 Task: Edit the theme color of the profile "Smith" using color picker.
Action: Mouse moved to (1268, 34)
Screenshot: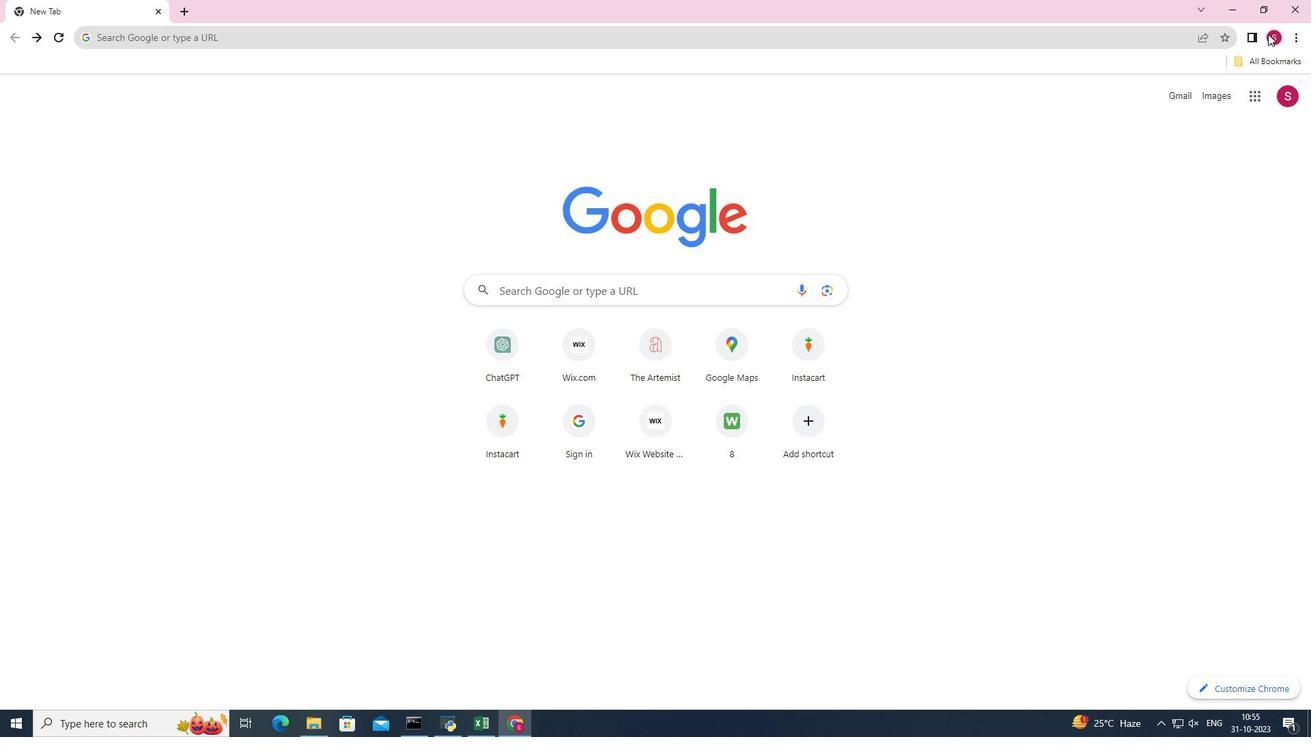 
Action: Mouse pressed left at (1268, 34)
Screenshot: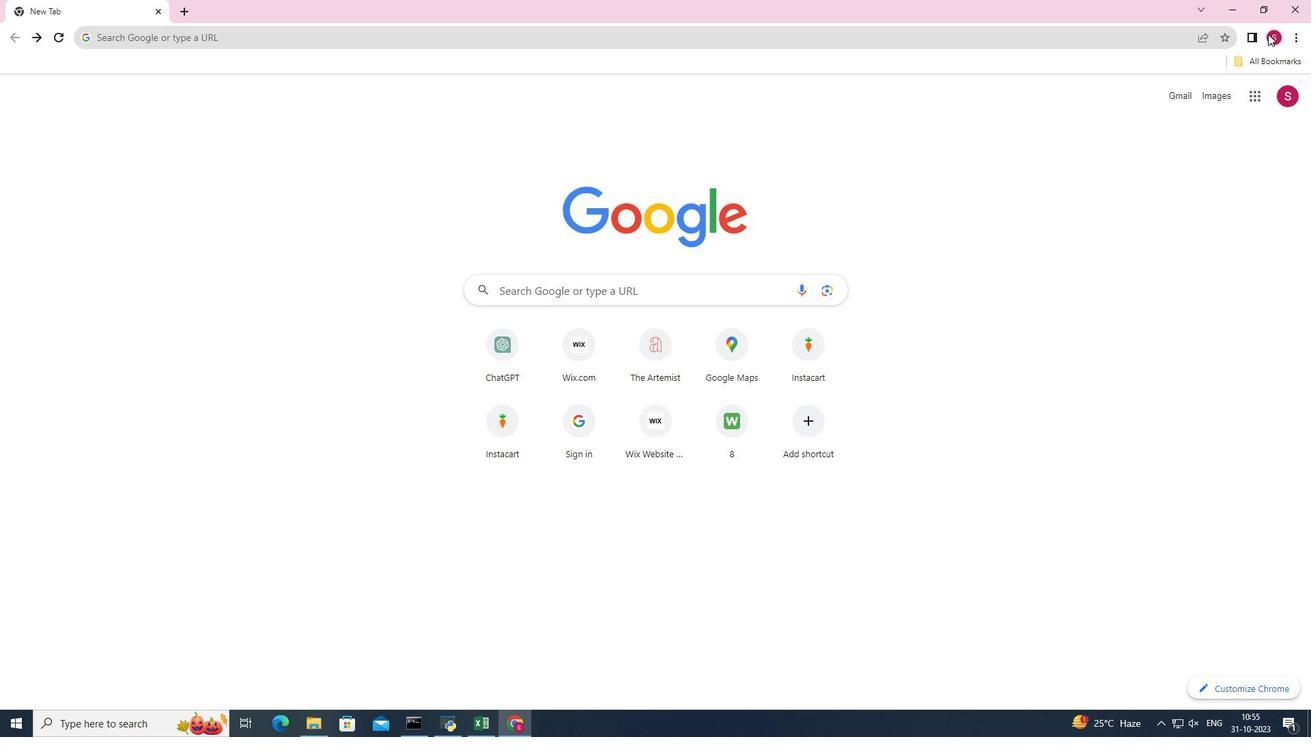 
Action: Mouse moved to (1266, 341)
Screenshot: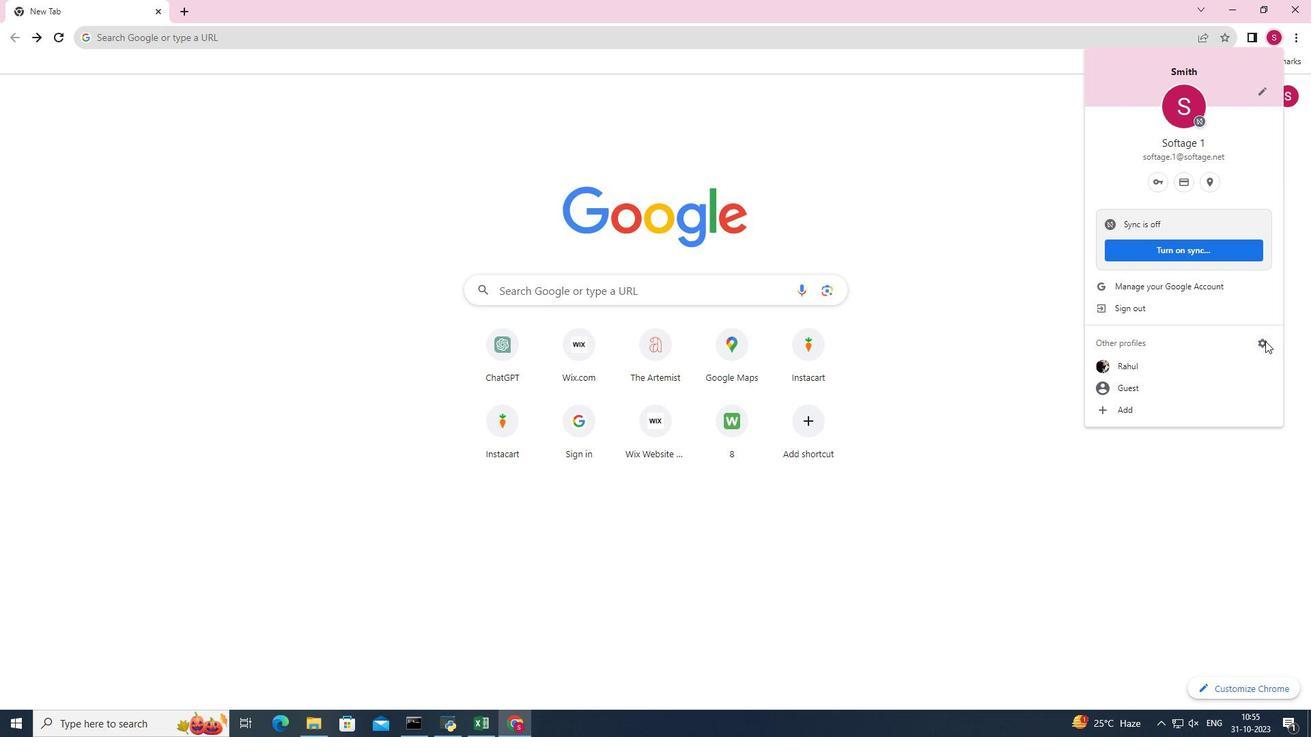
Action: Mouse pressed left at (1266, 341)
Screenshot: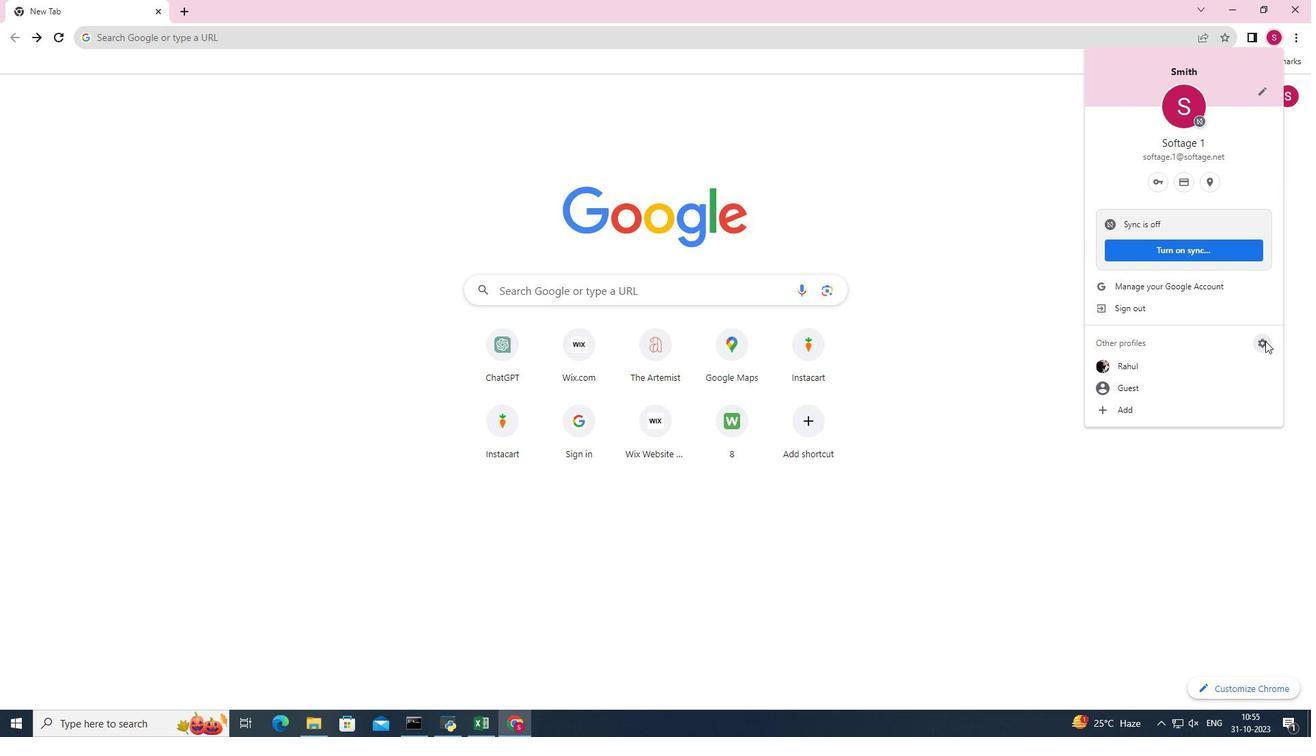 
Action: Mouse pressed left at (1266, 341)
Screenshot: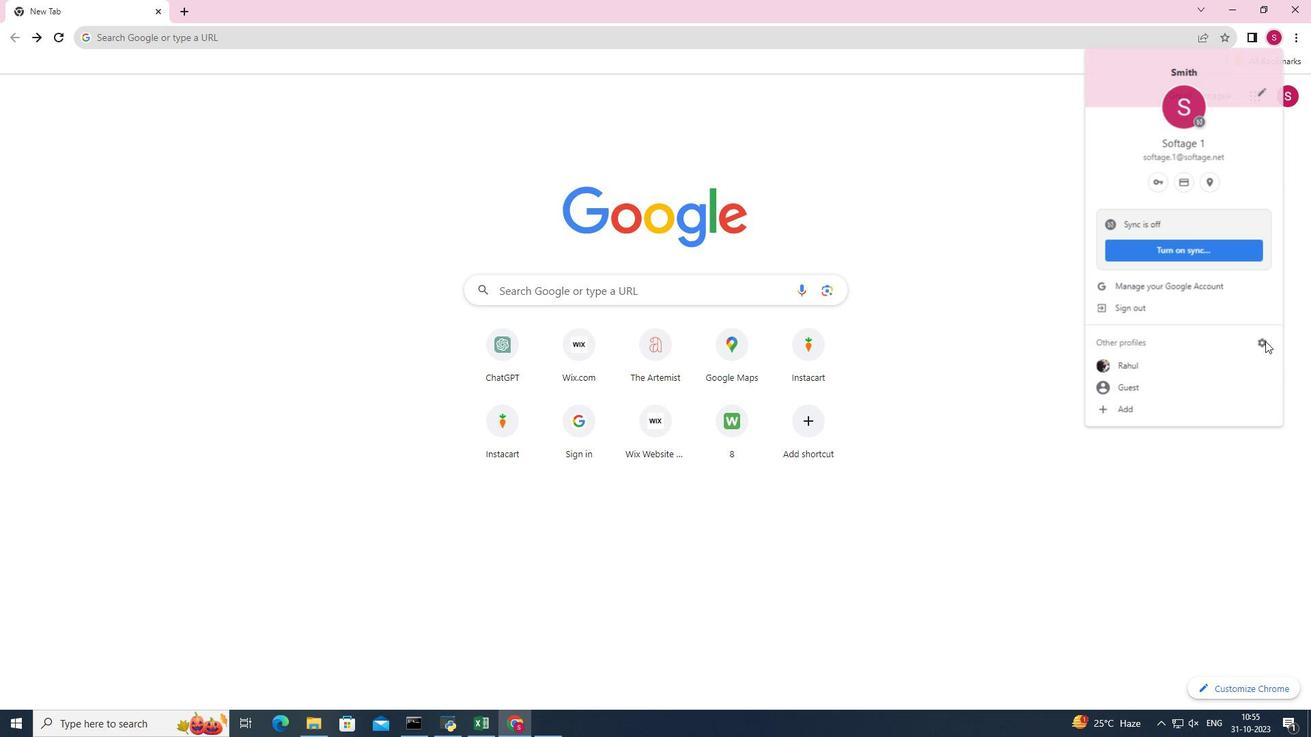 
Action: Mouse moved to (701, 368)
Screenshot: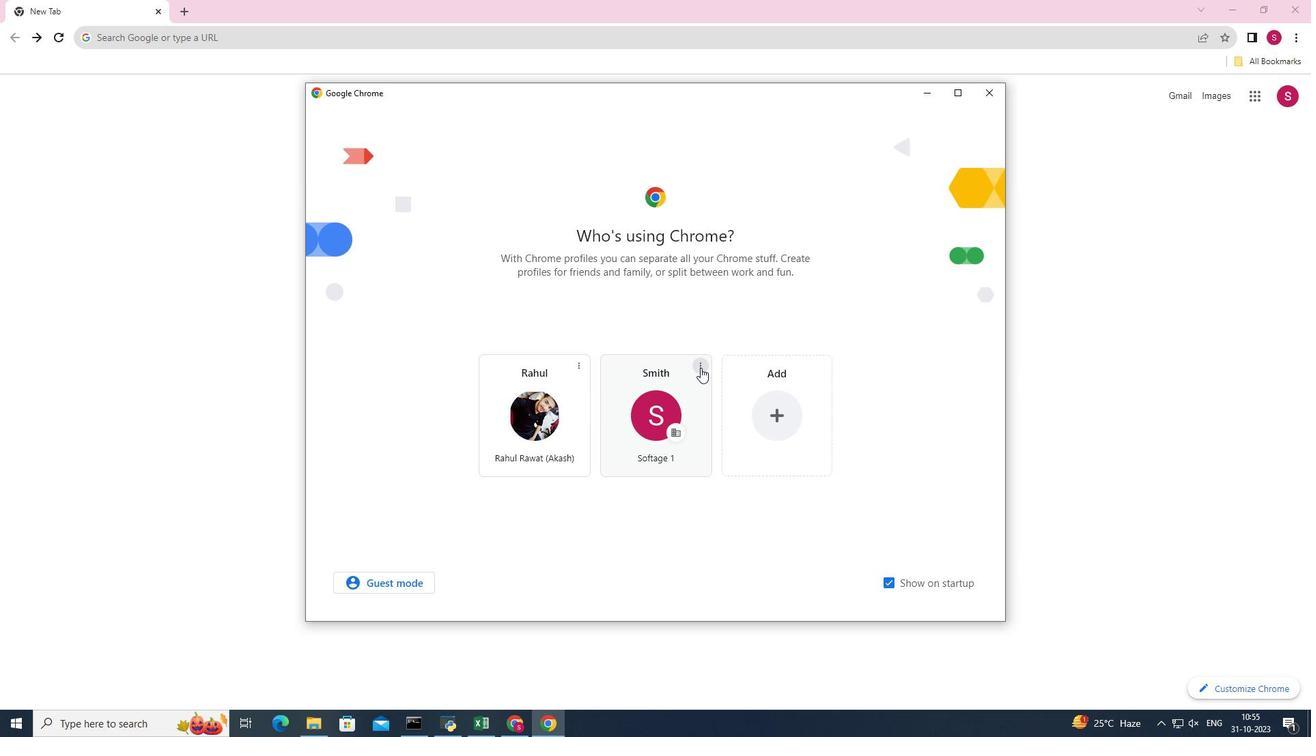 
Action: Mouse pressed left at (701, 368)
Screenshot: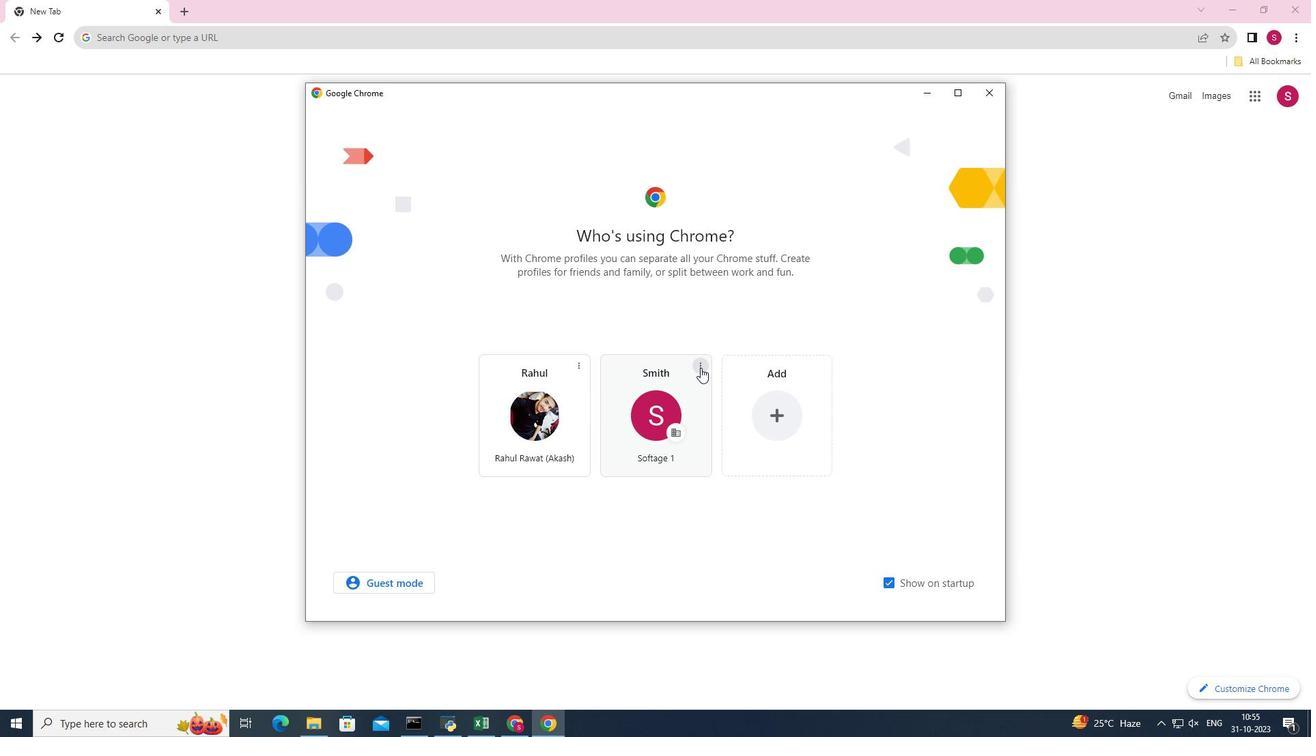 
Action: Mouse moved to (682, 375)
Screenshot: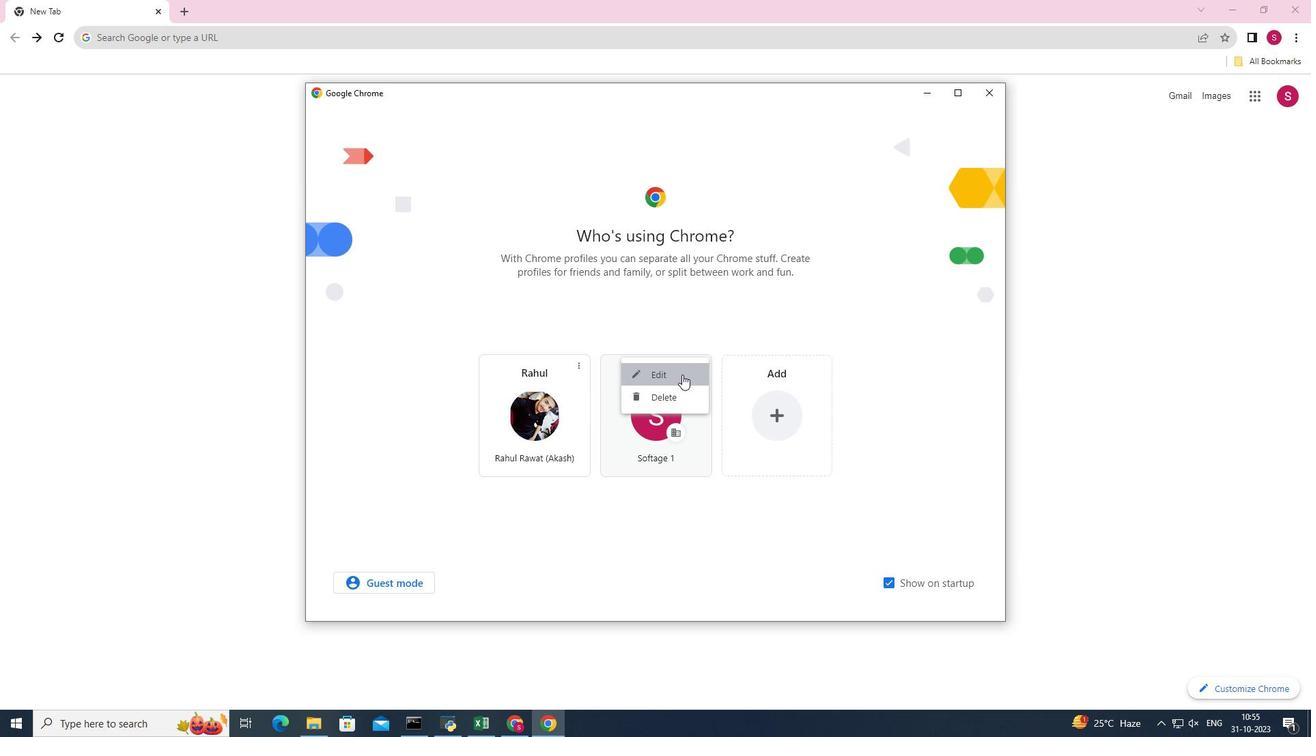 
Action: Mouse pressed left at (682, 375)
Screenshot: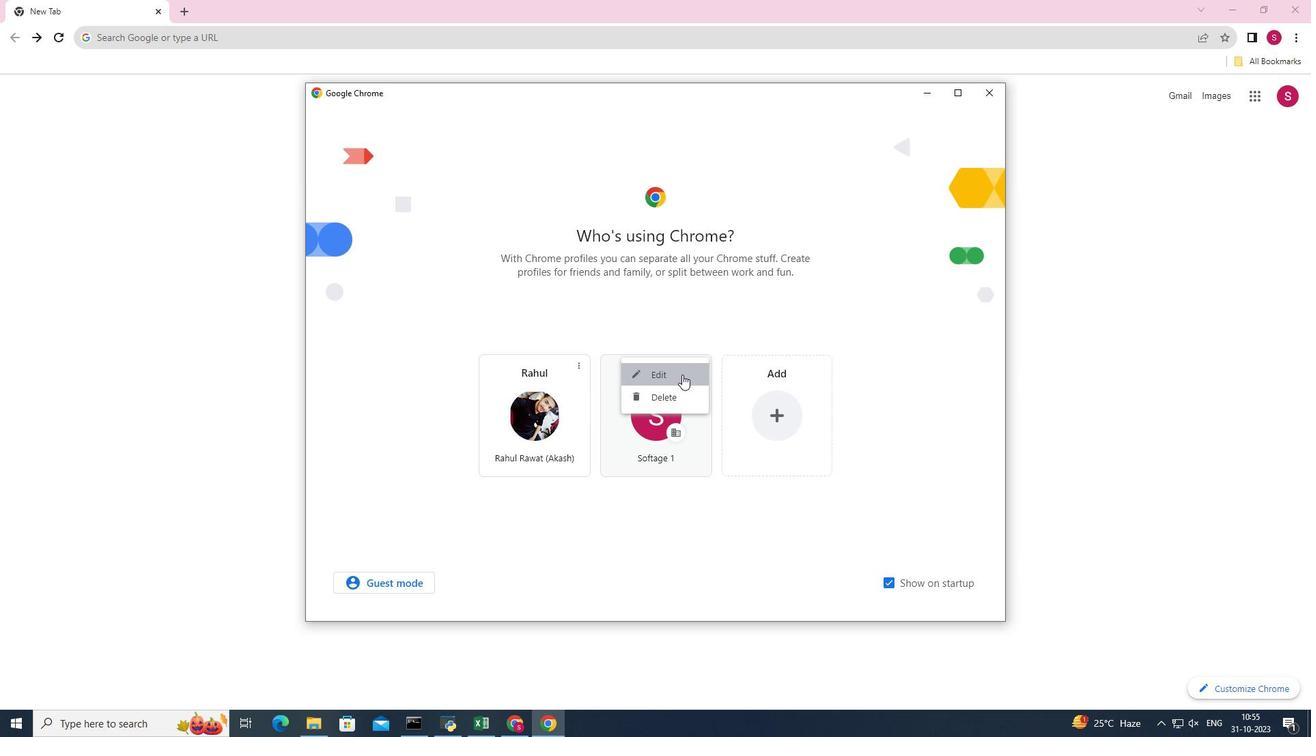 
Action: Mouse moved to (553, 263)
Screenshot: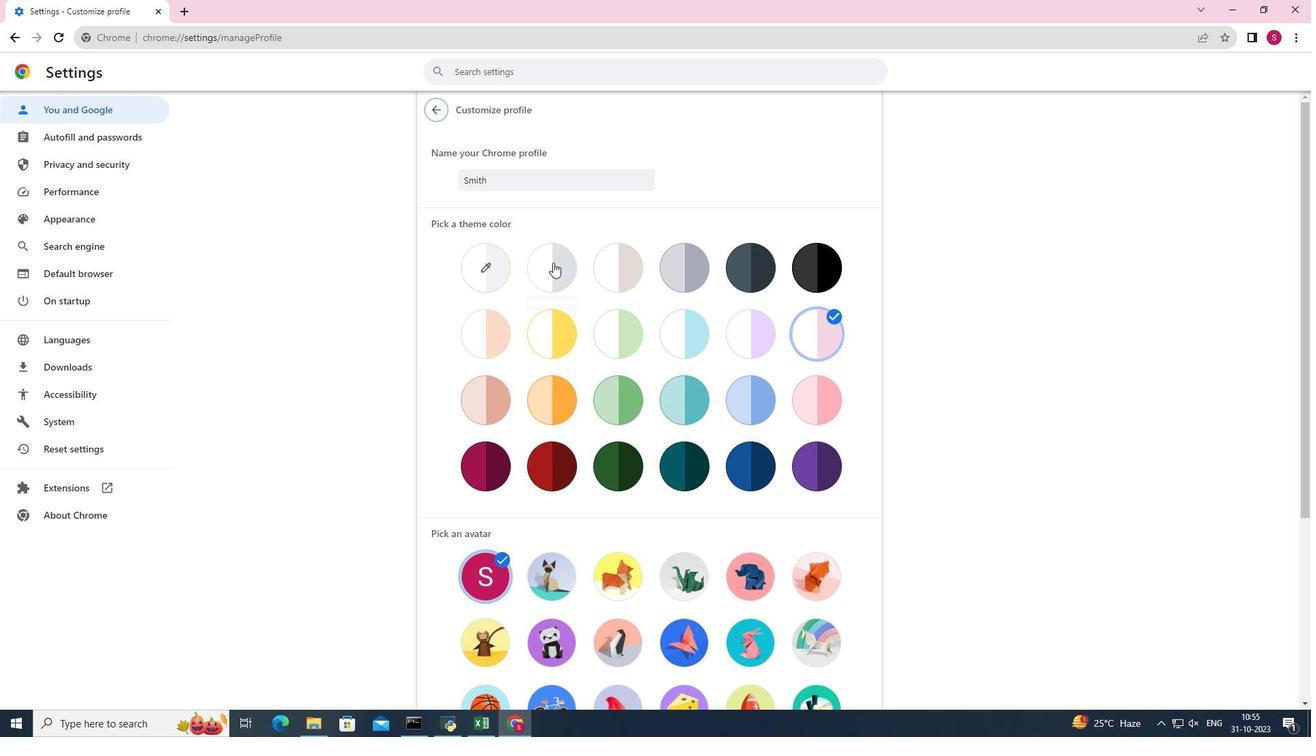 
Action: Mouse pressed left at (553, 263)
Screenshot: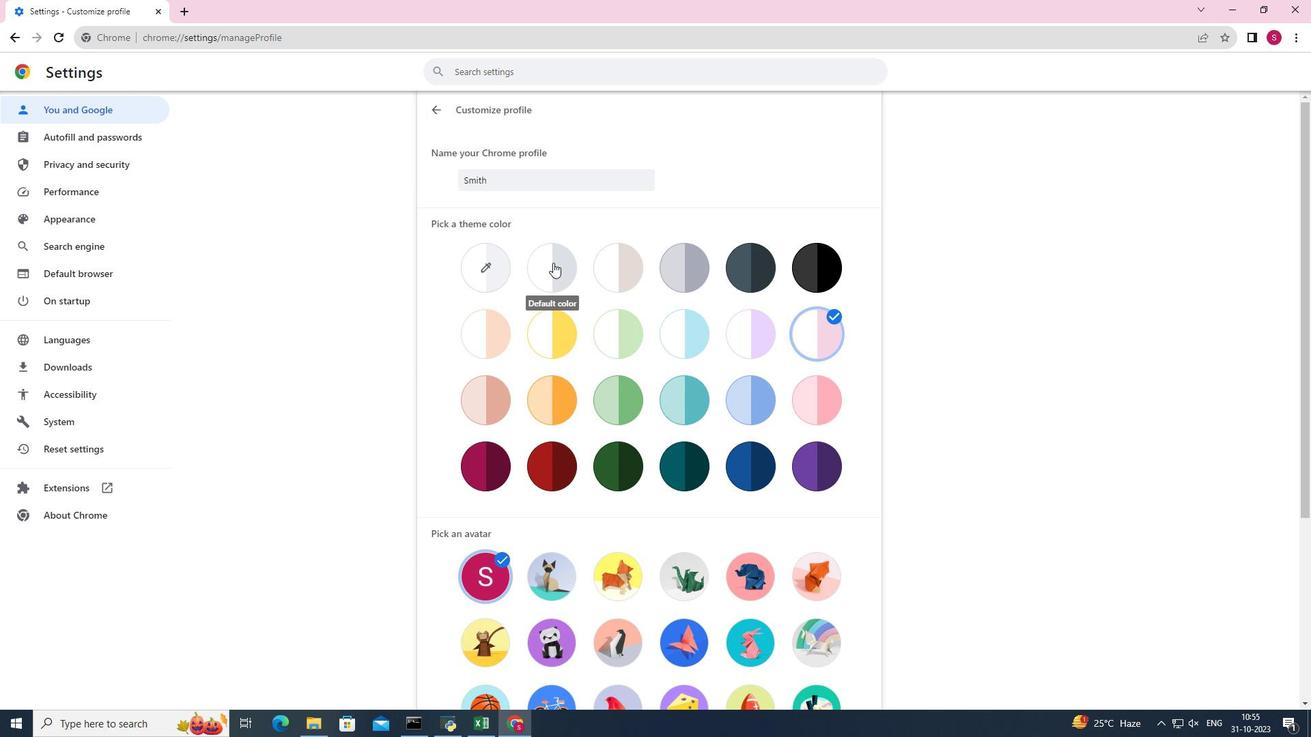
Action: Mouse pressed left at (553, 263)
Screenshot: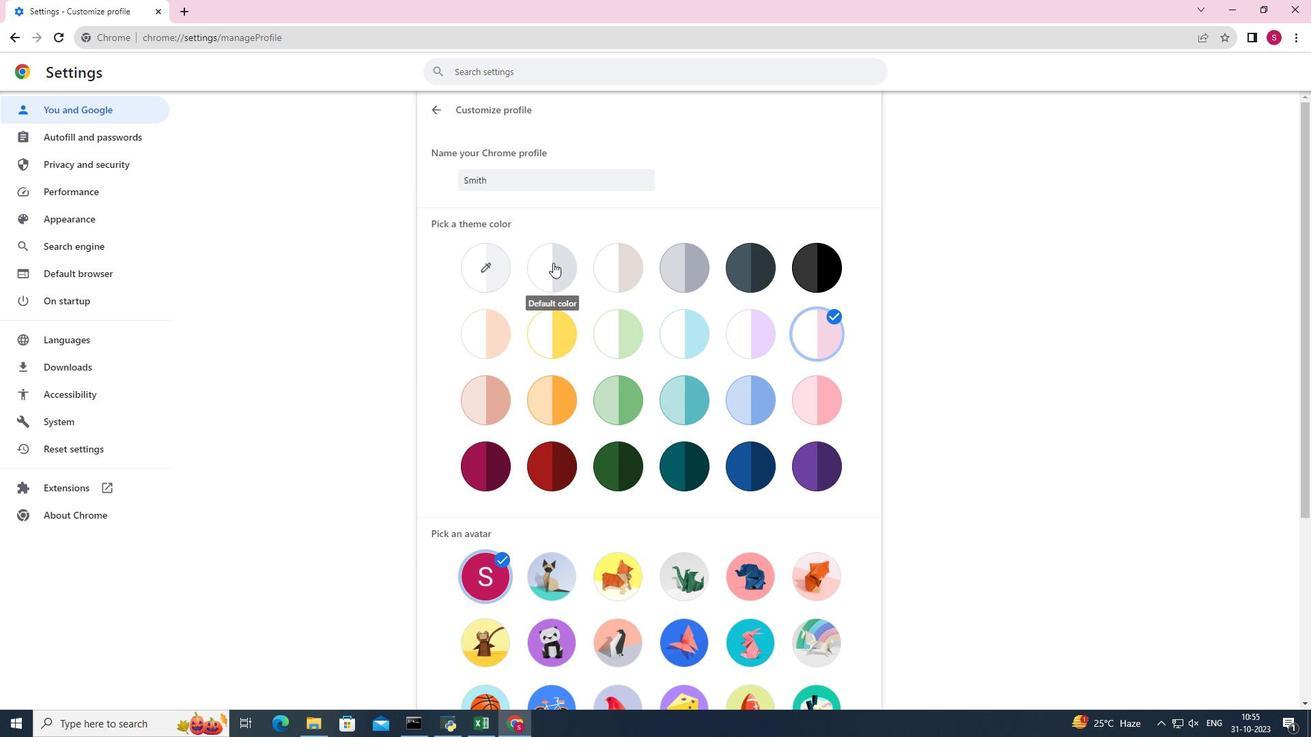 
Action: Mouse moved to (485, 409)
Screenshot: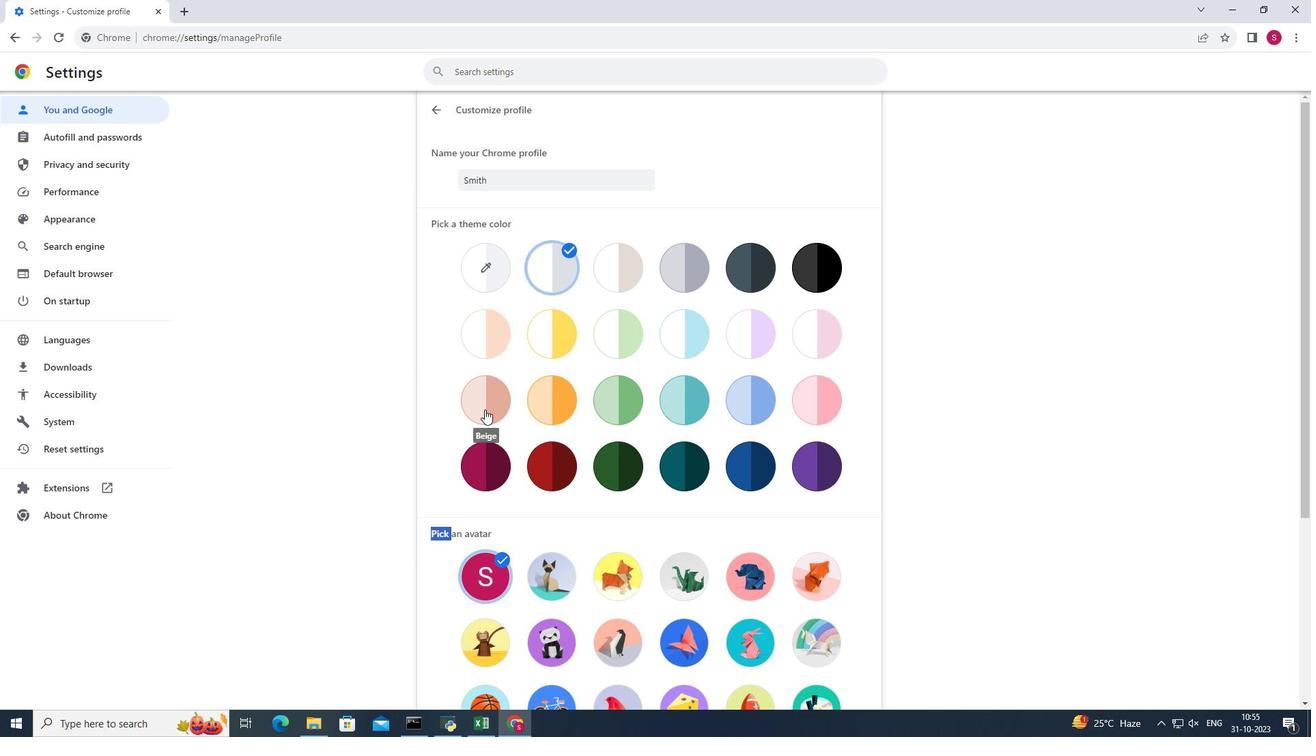 
Action: Mouse pressed left at (485, 409)
Screenshot: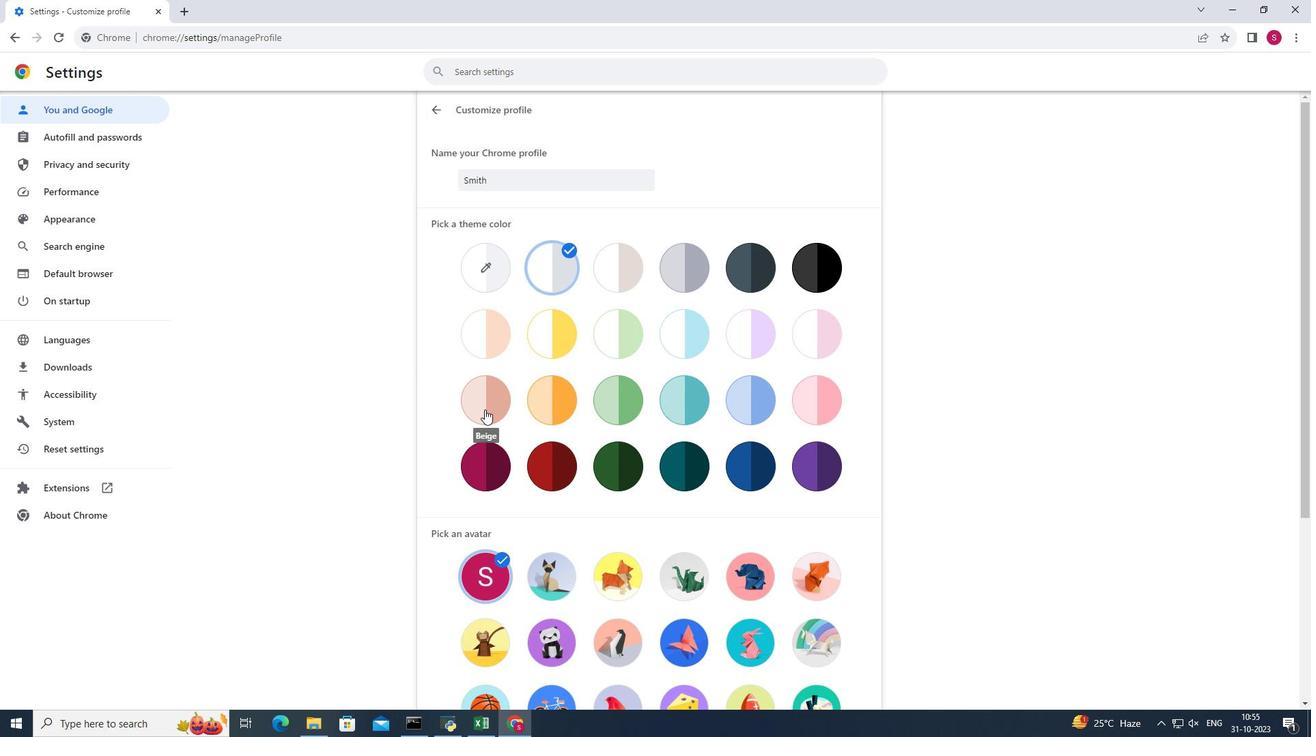 
Action: Mouse moved to (1089, 363)
Screenshot: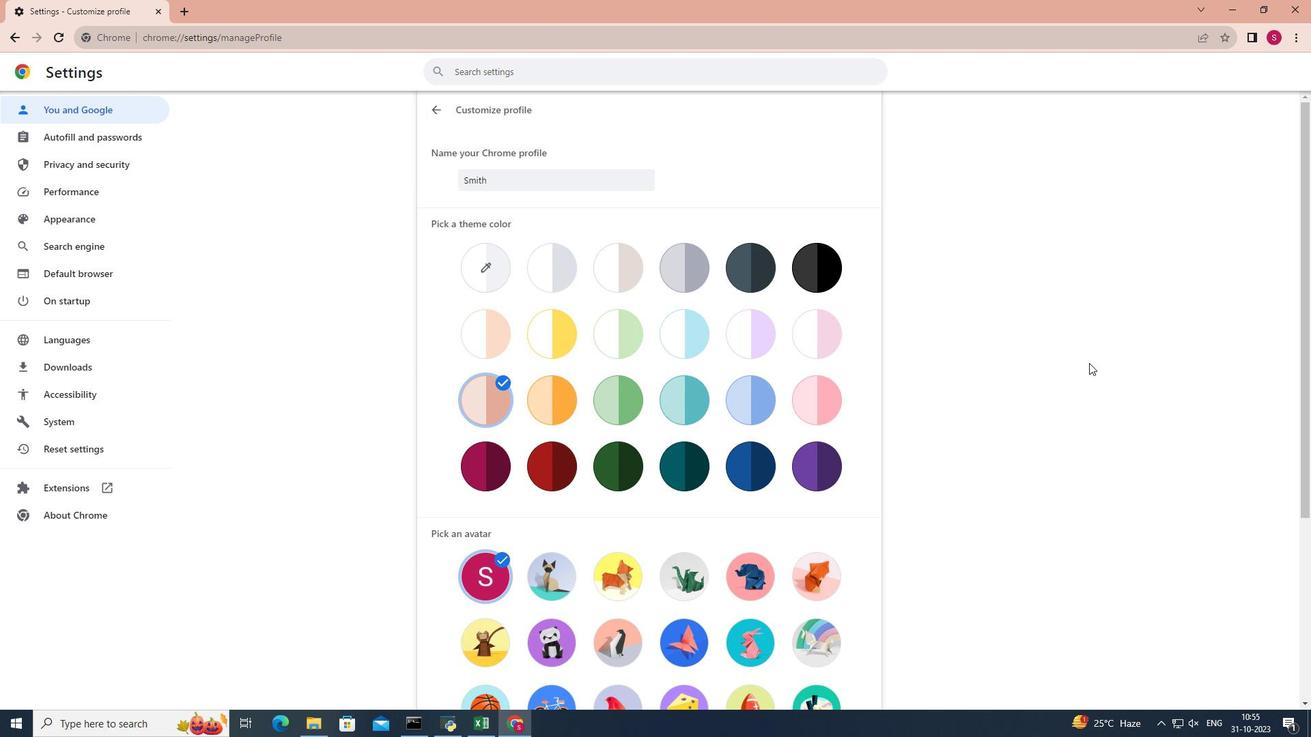 
